Task: Create Workspace Domain Name Registrars Workspace description Compare budget vs actual expenses. Workspace type Engineering-IT
Action: Mouse moved to (280, 62)
Screenshot: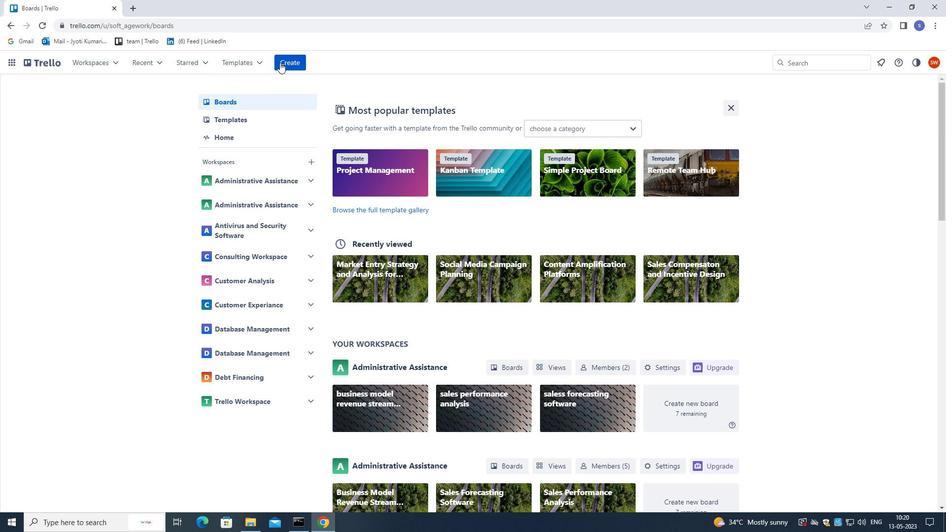 
Action: Mouse pressed left at (280, 62)
Screenshot: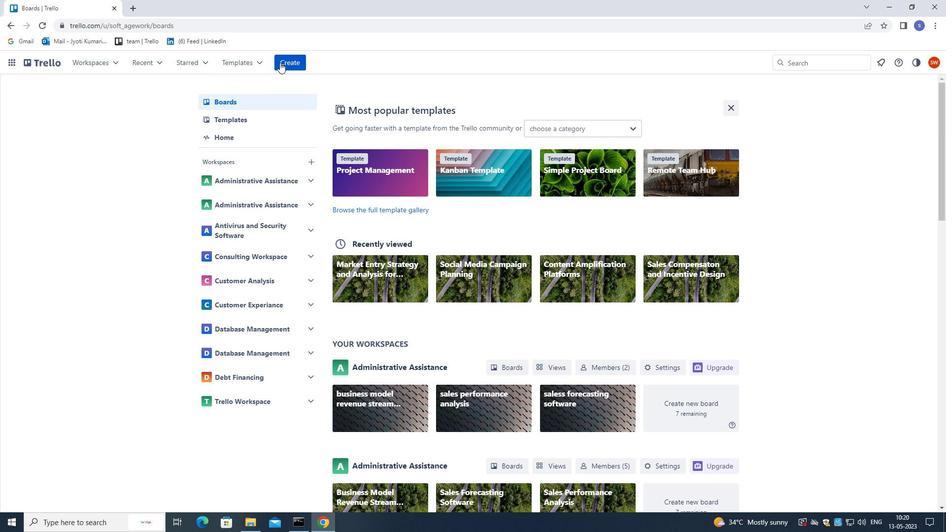 
Action: Mouse moved to (305, 160)
Screenshot: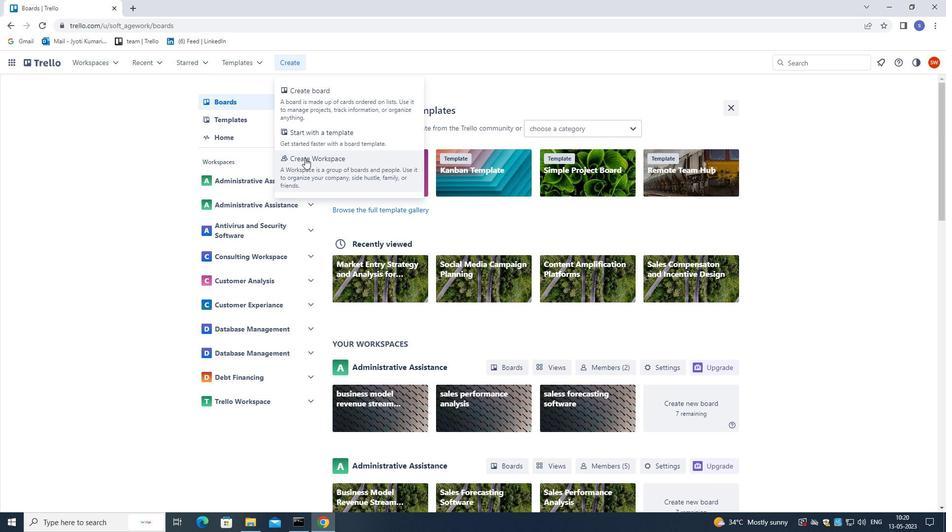 
Action: Mouse pressed left at (305, 160)
Screenshot: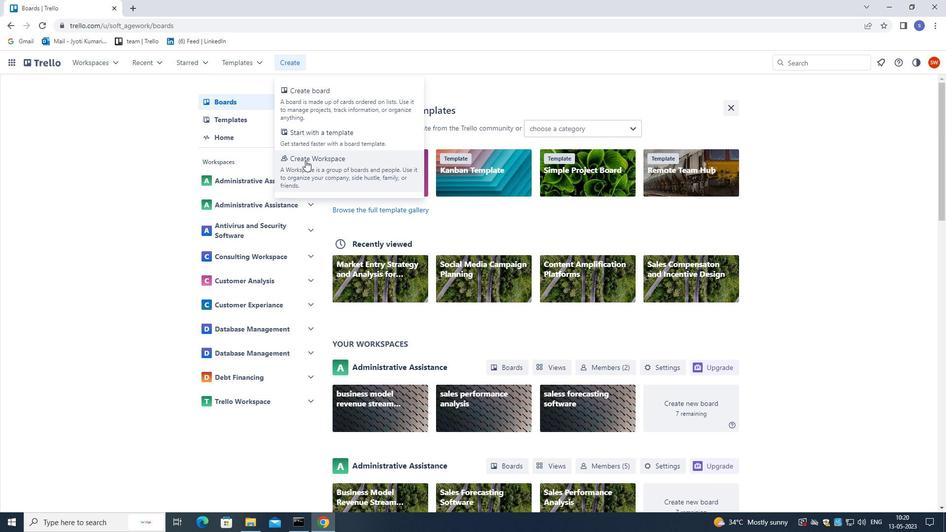 
Action: Mouse moved to (305, 161)
Screenshot: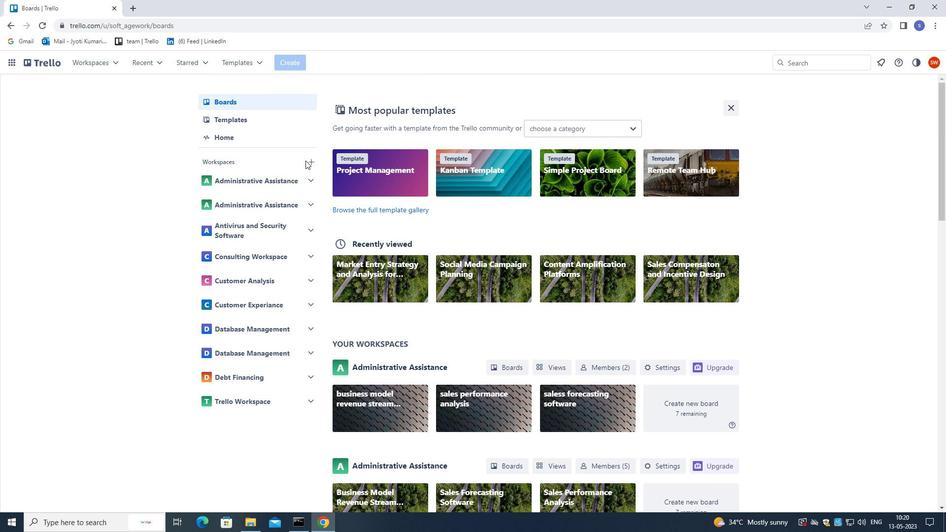
Action: Key pressed <Key.shift>DOMAIN<Key.space><Key.shift>NAME<Key.space><Key.shift><Key.shift><Key.shift><Key.shift><Key.shift><Key.shift>REGISTRARS
Screenshot: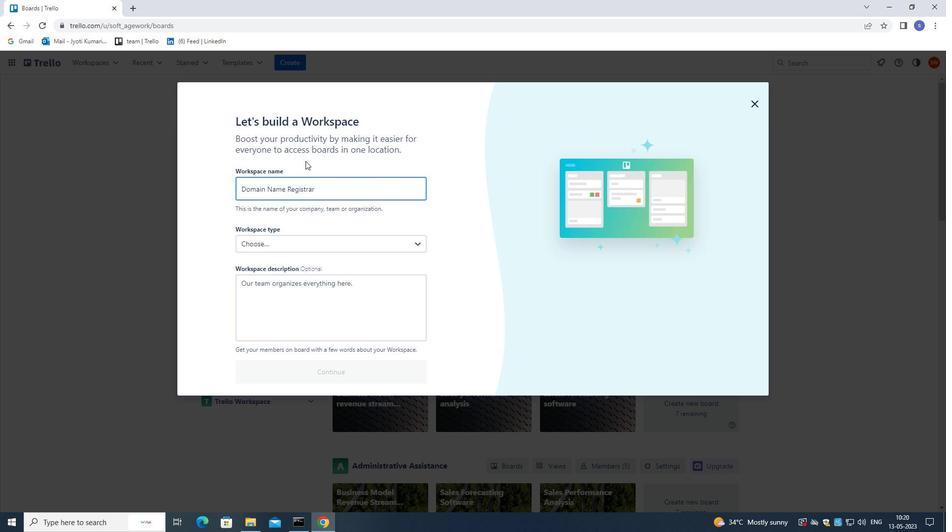 
Action: Mouse moved to (304, 245)
Screenshot: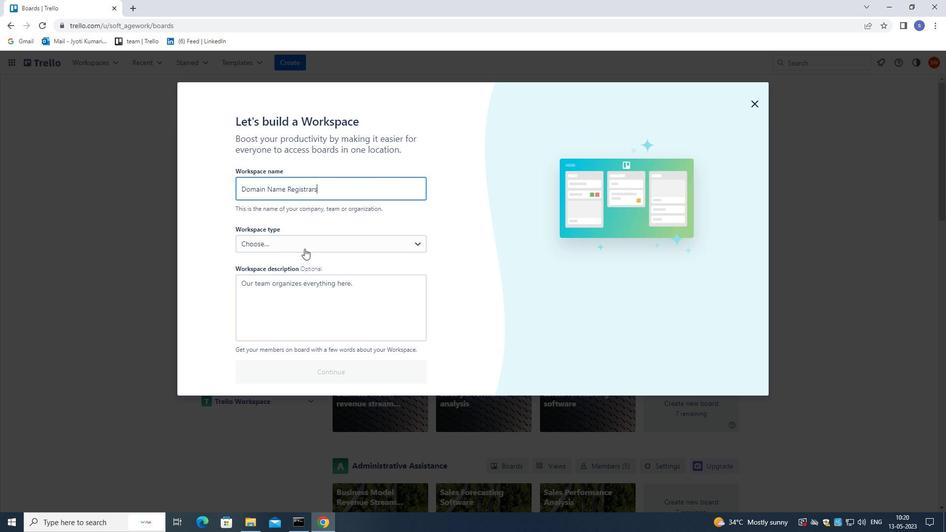 
Action: Mouse pressed left at (304, 245)
Screenshot: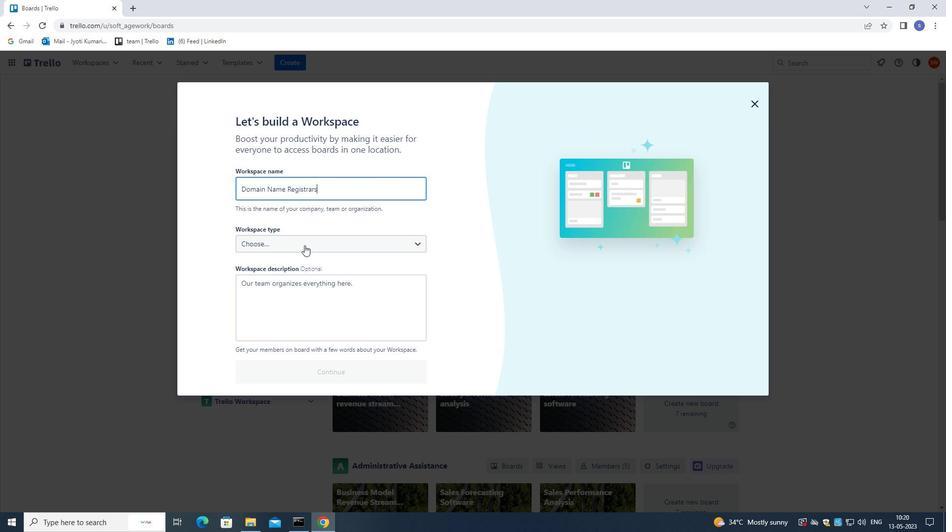 
Action: Mouse moved to (312, 342)
Screenshot: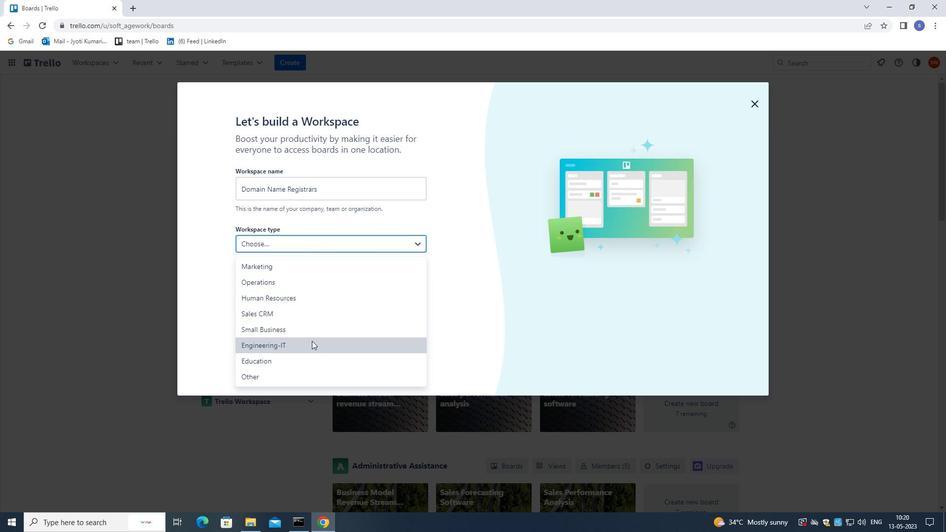 
Action: Mouse pressed left at (312, 342)
Screenshot: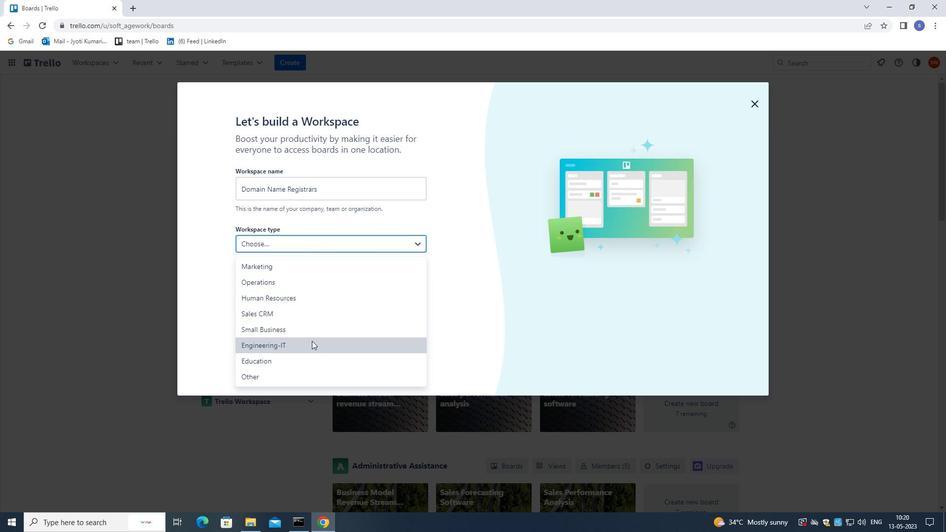 
Action: Mouse moved to (275, 276)
Screenshot: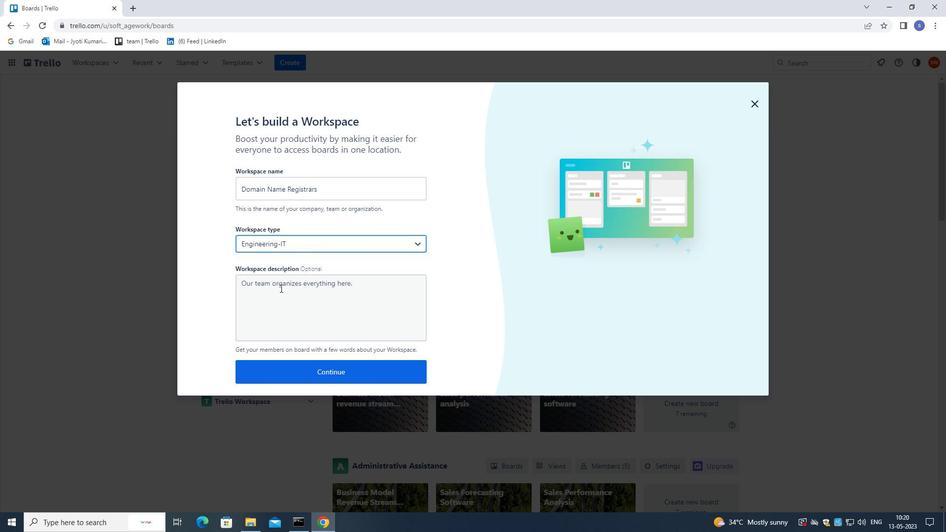 
Action: Mouse pressed left at (275, 276)
Screenshot: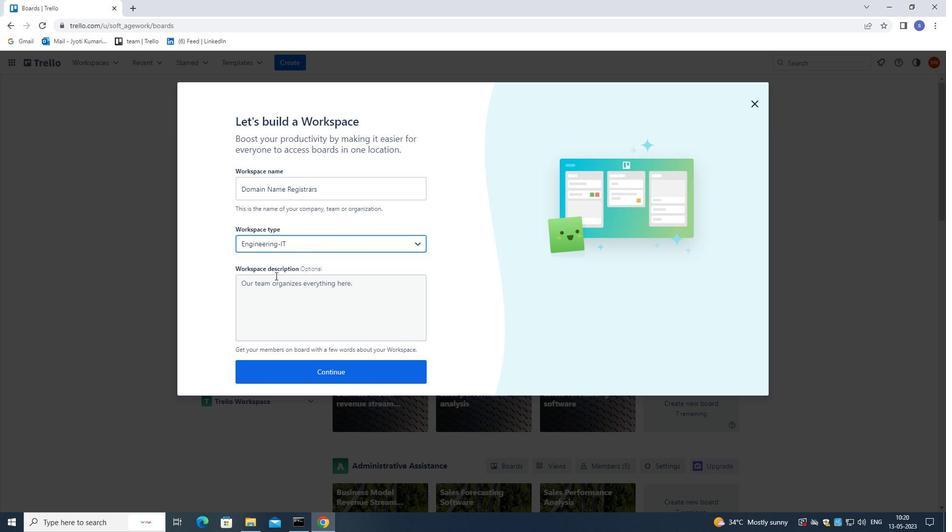 
Action: Mouse moved to (275, 281)
Screenshot: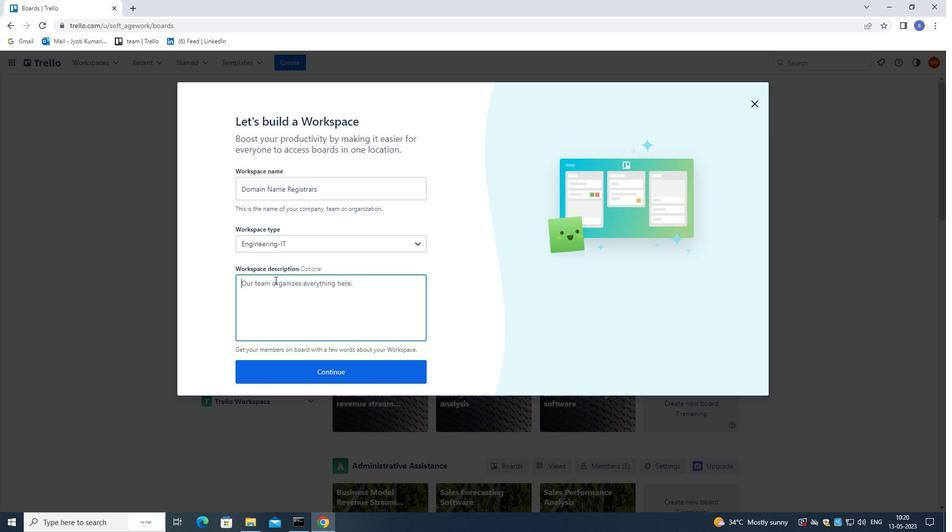 
Action: Key pressed <Key.shift>COMAPRE<Key.space><Key.left><Key.left><Key.left><Key.backspace><Key.backspace>PR<Key.backspace>A<Key.right><Key.right><Key.right><Key.space>BUDGET<Key.space>VS<Key.space>ACTUAL<Key.space>EXPENSES.
Screenshot: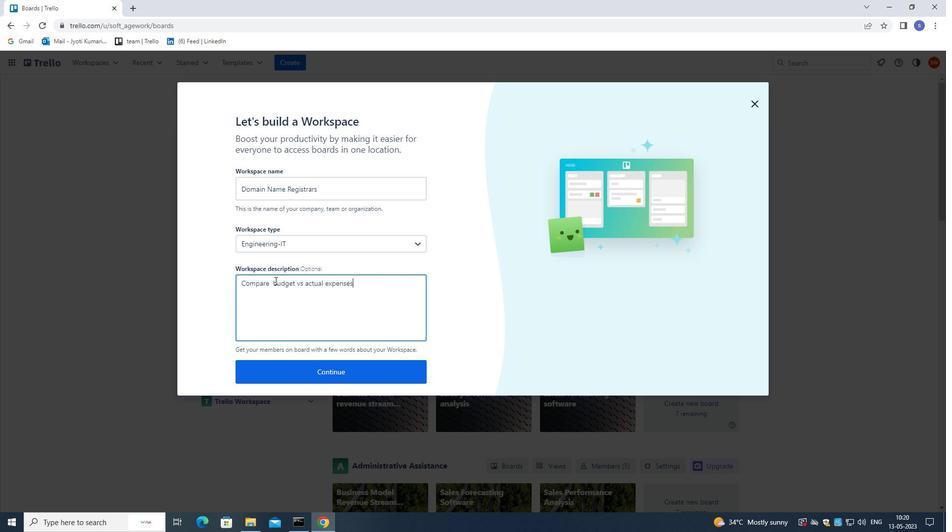 
Action: Mouse moved to (310, 377)
Screenshot: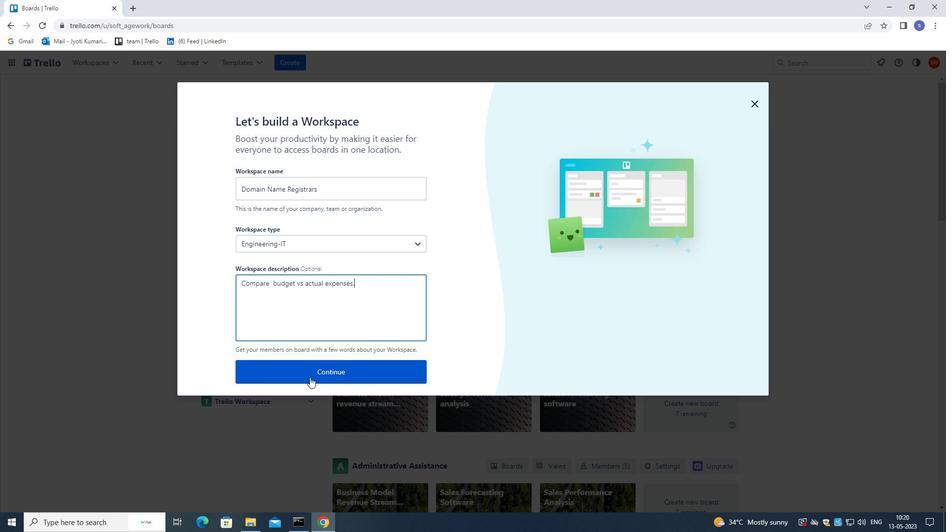
Action: Mouse pressed left at (310, 377)
Screenshot: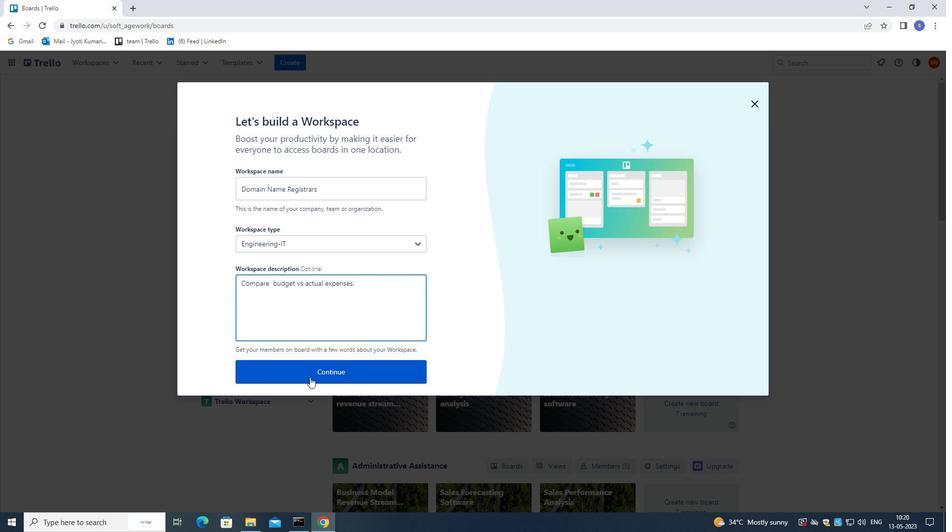 
Action: Mouse moved to (311, 376)
Screenshot: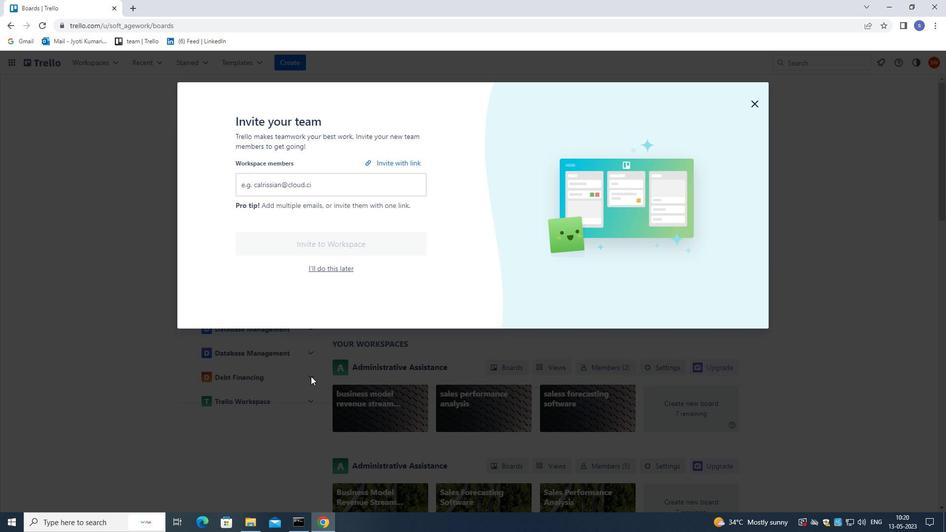 
